 Task: Create a due date automation trigger when advanced on, on the tuesday of the week before a card is due add fields with custom field "Resume" set to a number greater or equal to 1 and greater or equal to 10 at 11:00 AM.
Action: Mouse moved to (1022, 79)
Screenshot: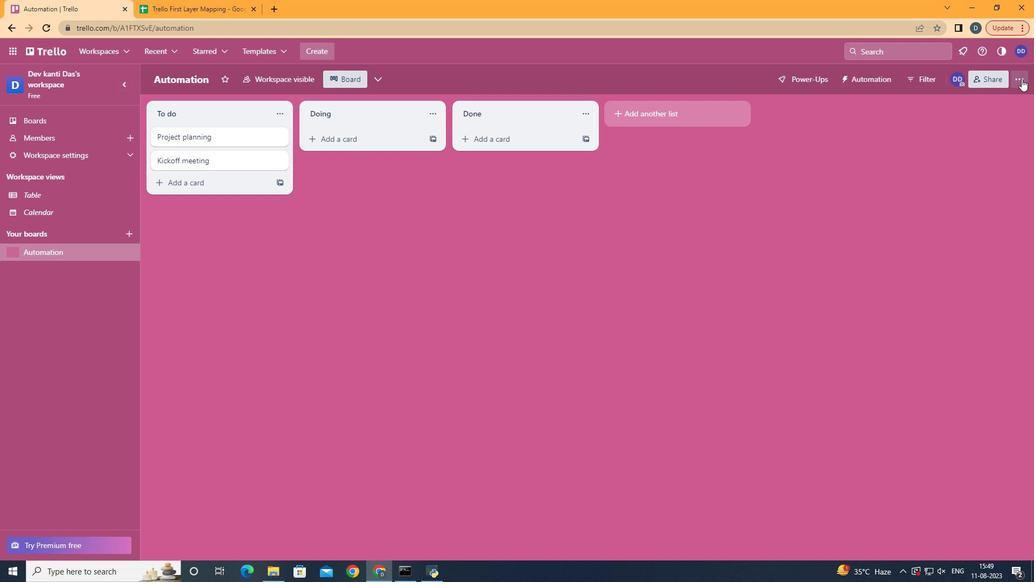
Action: Mouse pressed left at (1022, 79)
Screenshot: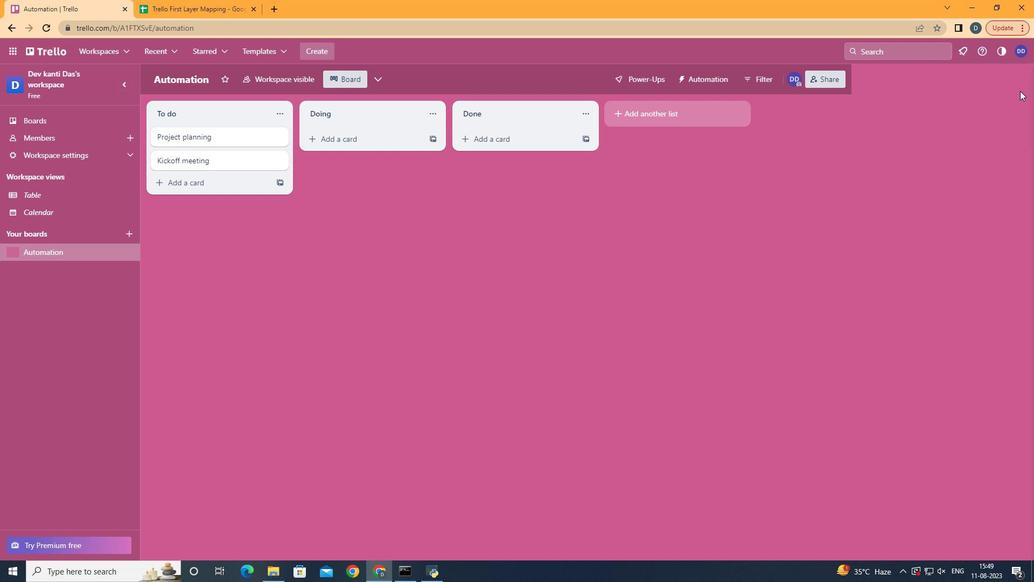 
Action: Mouse moved to (958, 233)
Screenshot: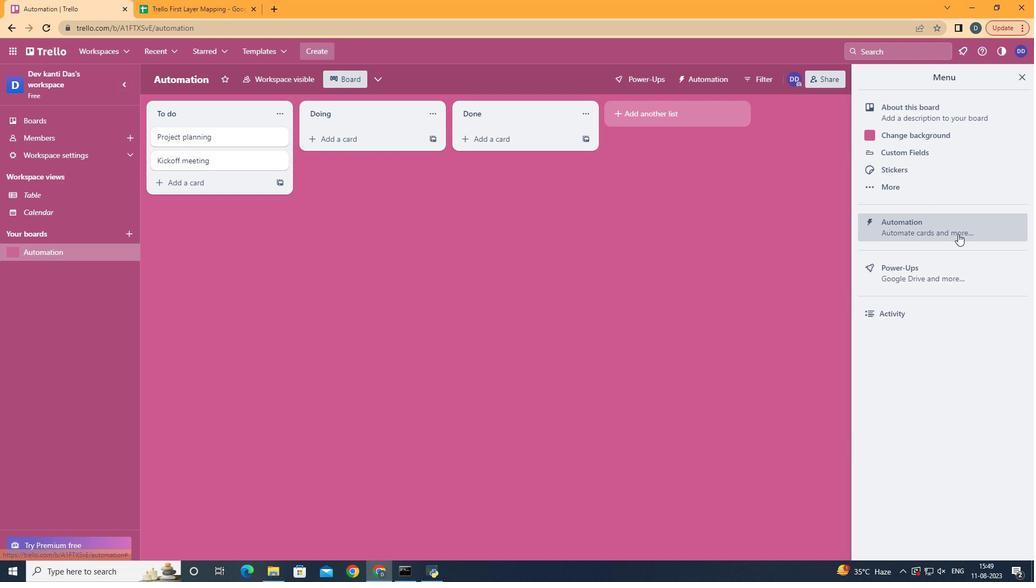 
Action: Mouse pressed left at (958, 233)
Screenshot: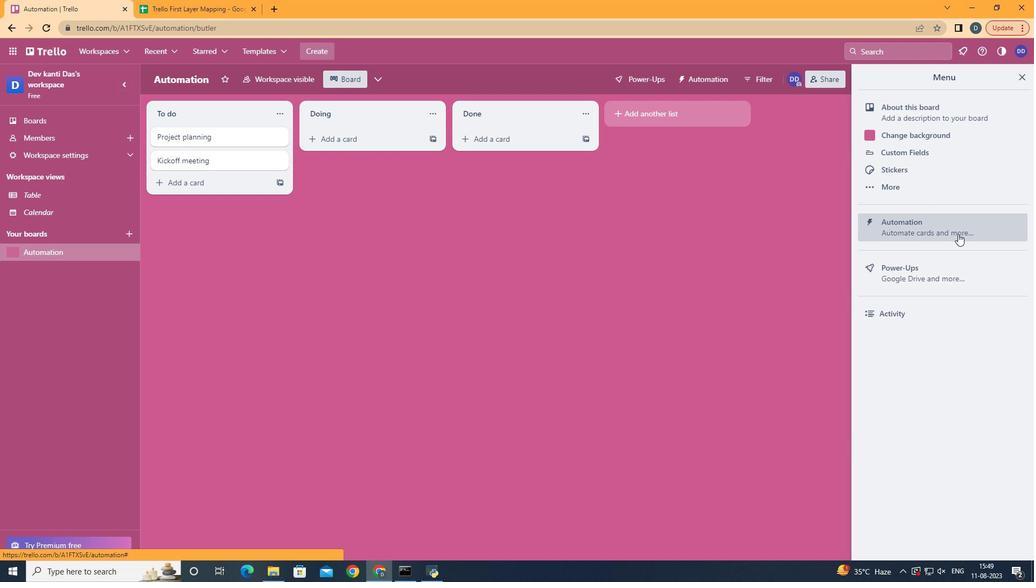 
Action: Mouse moved to (188, 210)
Screenshot: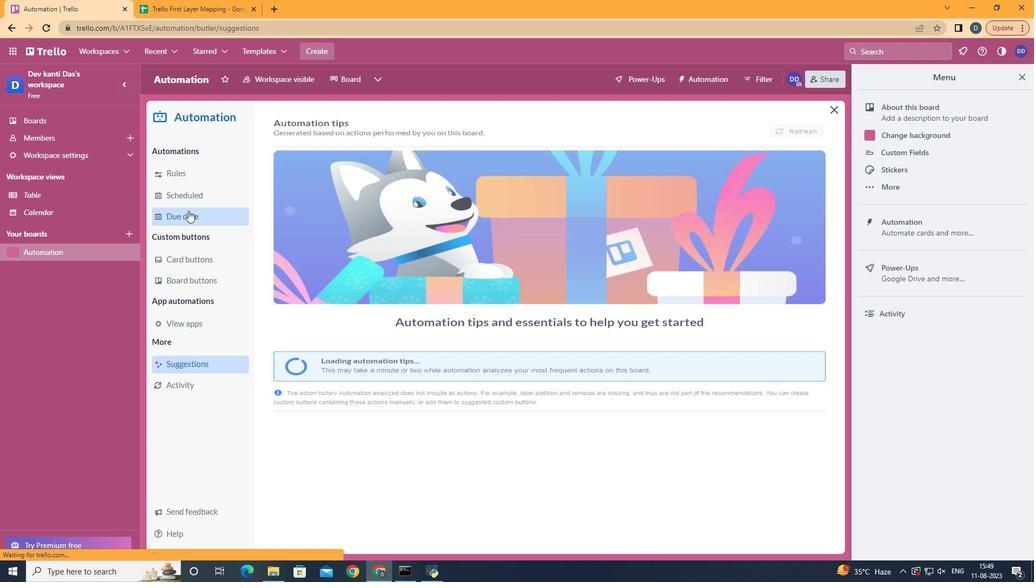 
Action: Mouse pressed left at (188, 210)
Screenshot: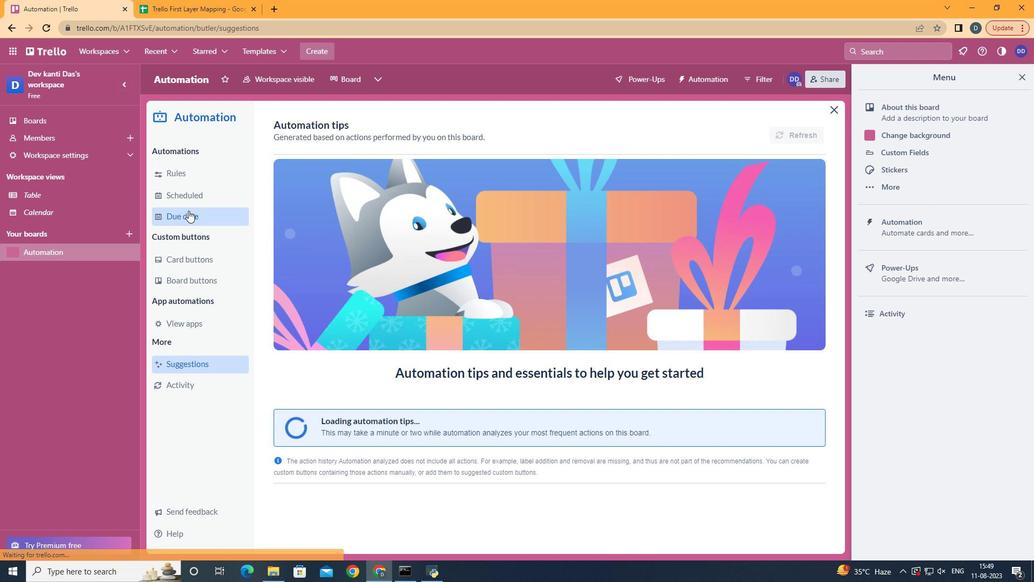 
Action: Mouse moved to (751, 129)
Screenshot: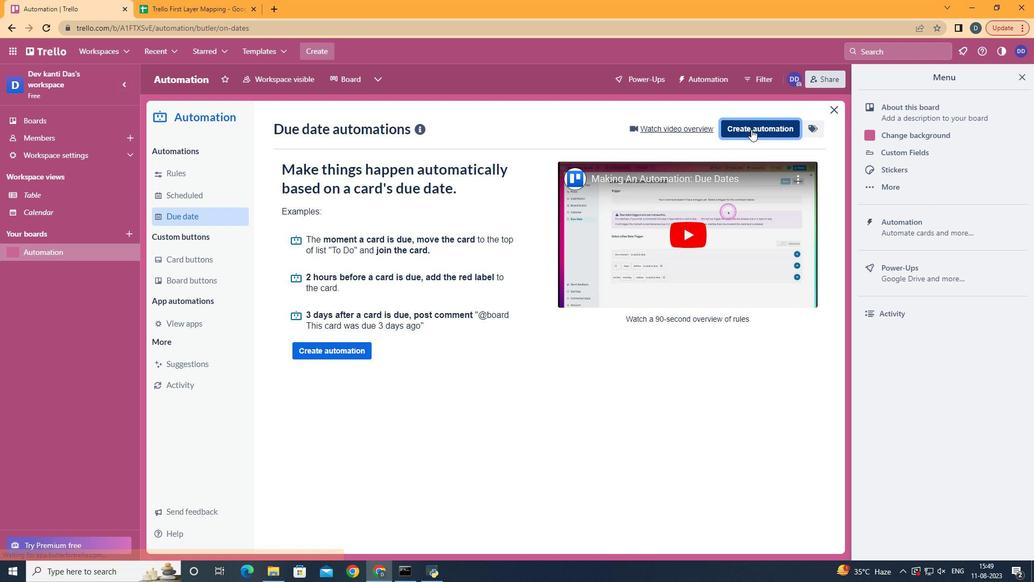 
Action: Mouse pressed left at (751, 129)
Screenshot: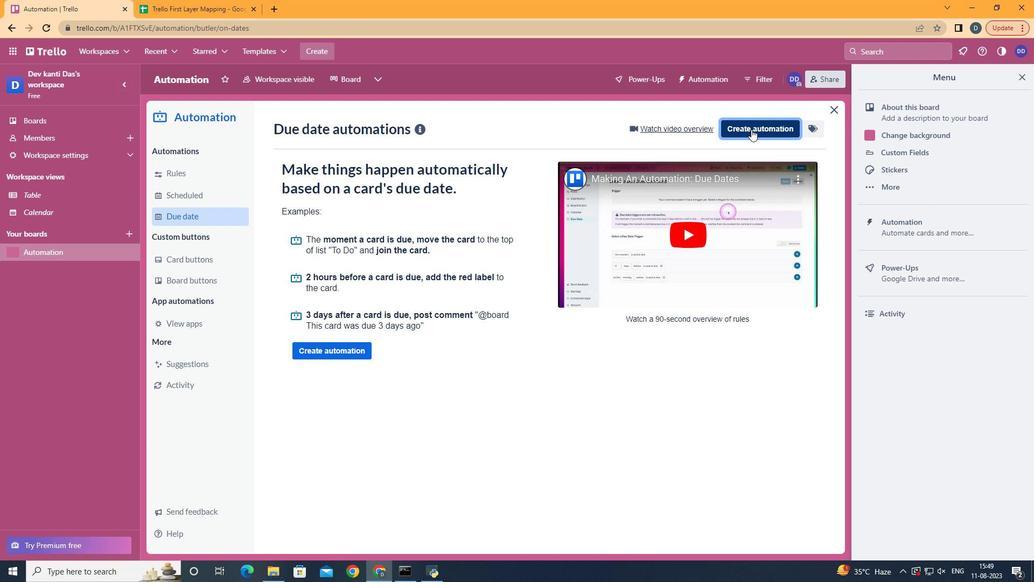 
Action: Mouse moved to (579, 230)
Screenshot: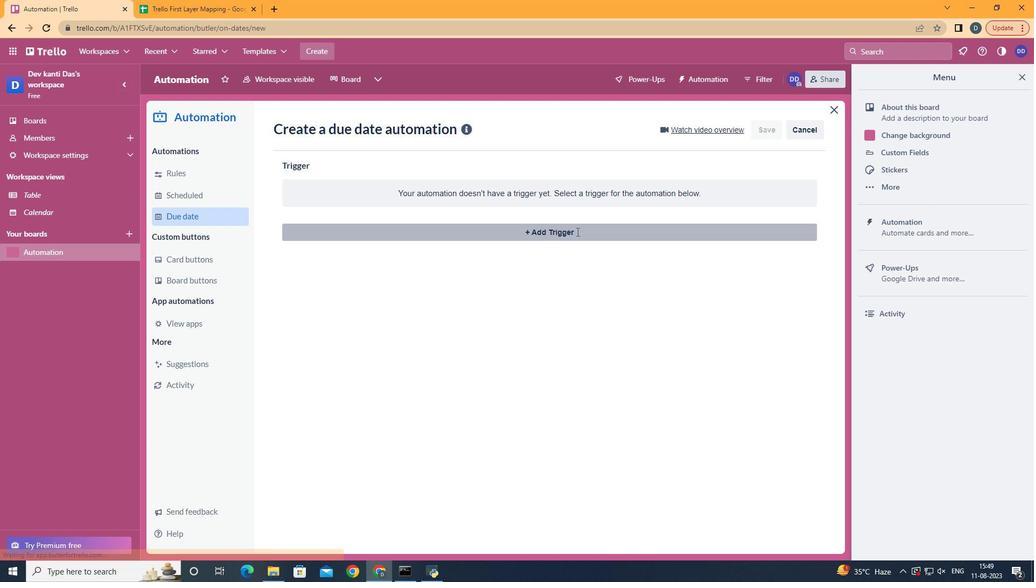 
Action: Mouse pressed left at (579, 230)
Screenshot: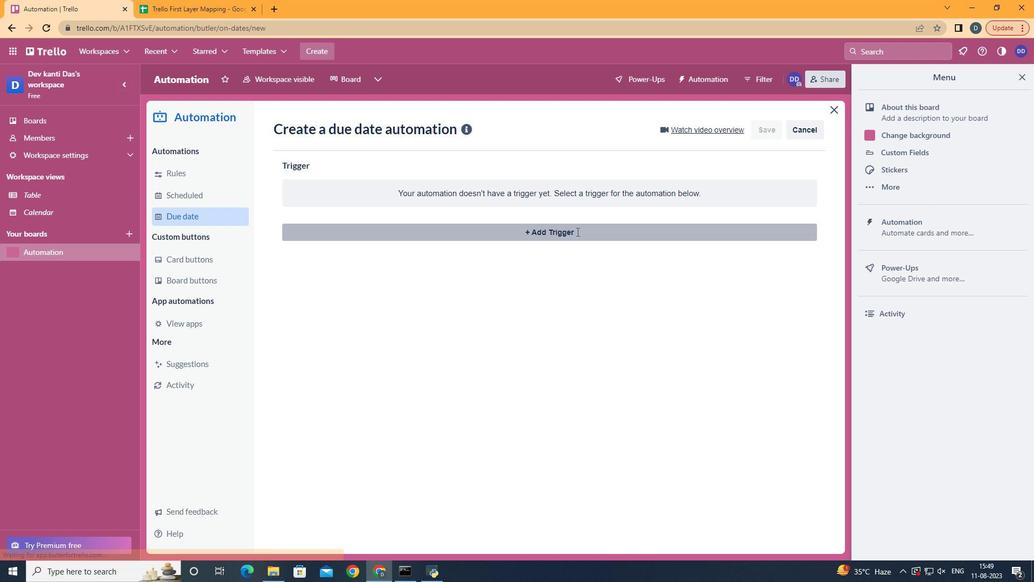 
Action: Mouse moved to (342, 298)
Screenshot: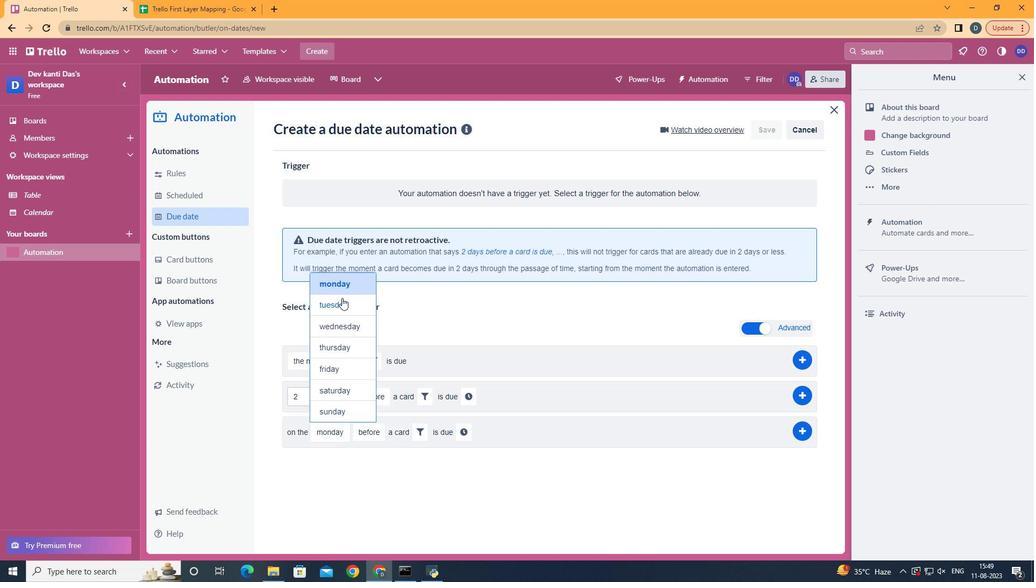 
Action: Mouse pressed left at (342, 298)
Screenshot: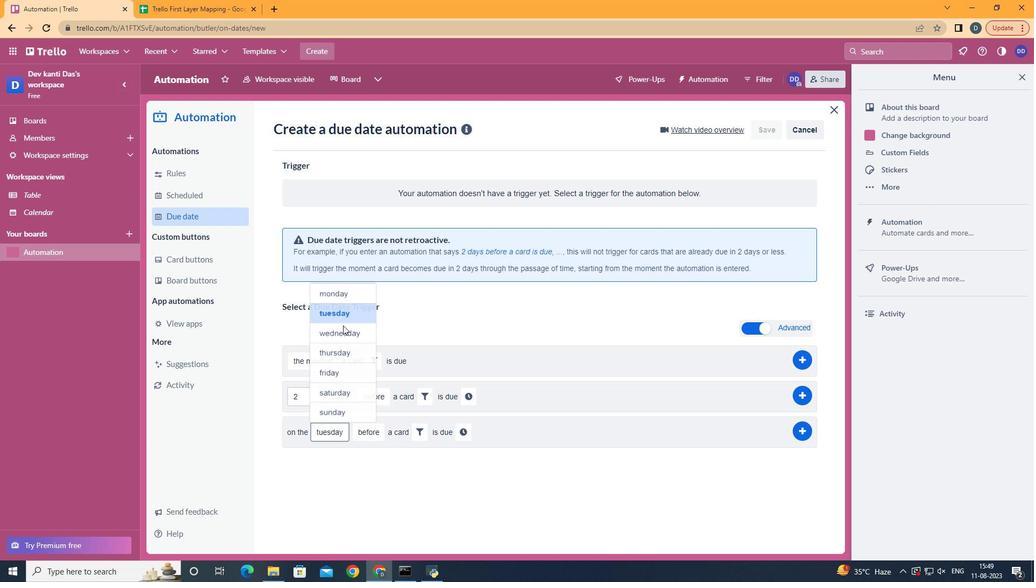 
Action: Mouse moved to (364, 522)
Screenshot: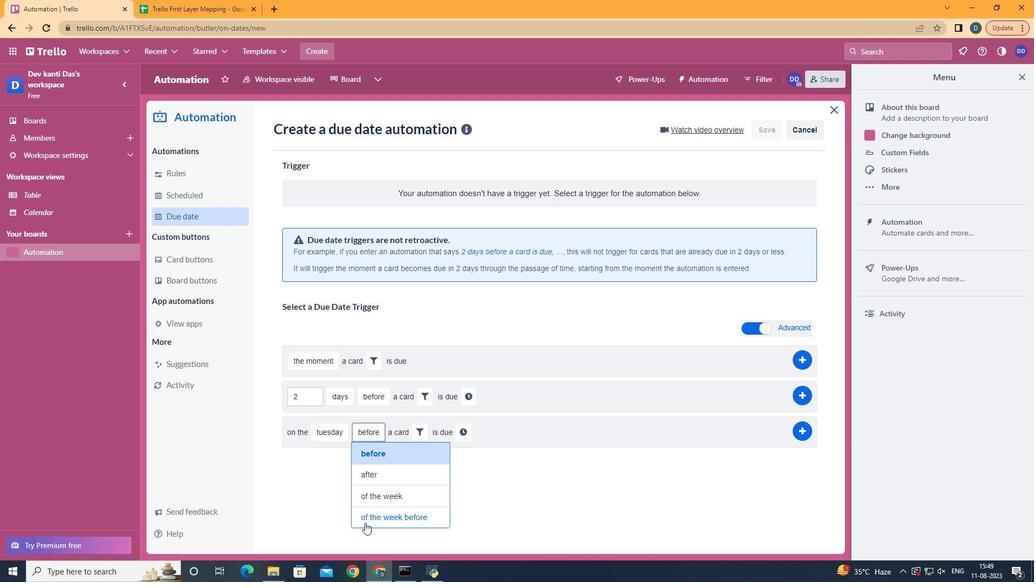 
Action: Mouse pressed left at (364, 522)
Screenshot: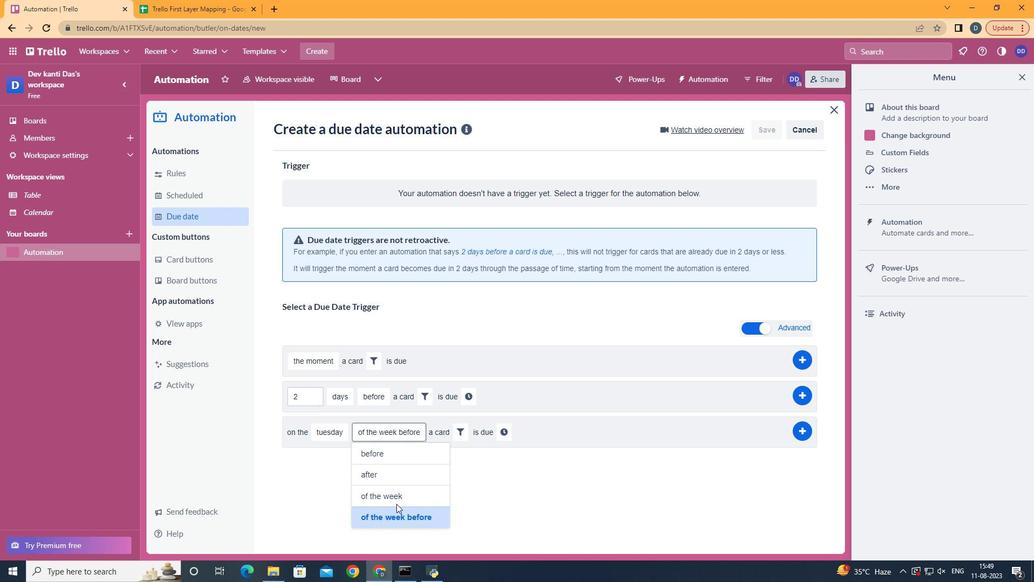 
Action: Mouse moved to (461, 432)
Screenshot: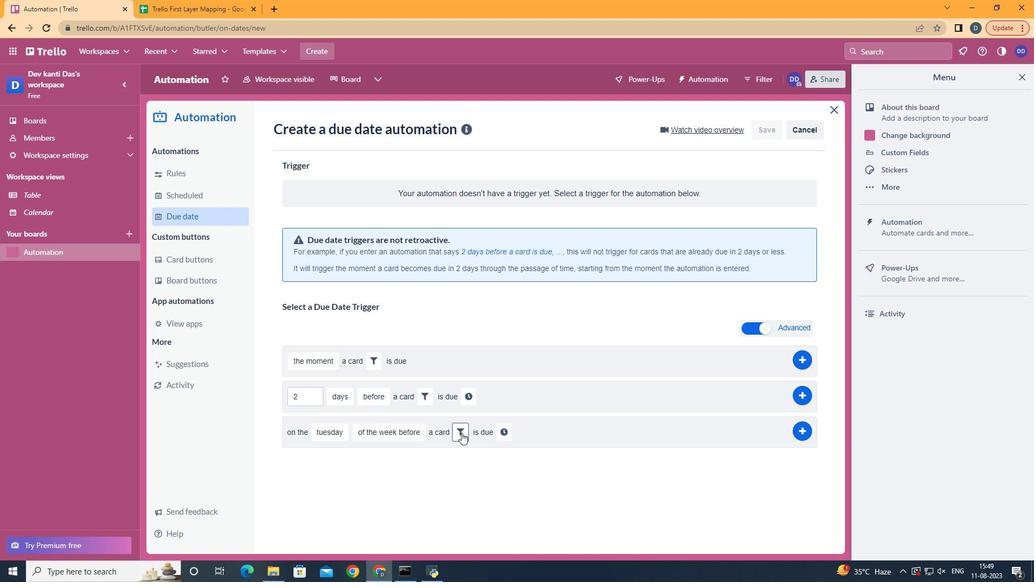 
Action: Mouse pressed left at (461, 432)
Screenshot: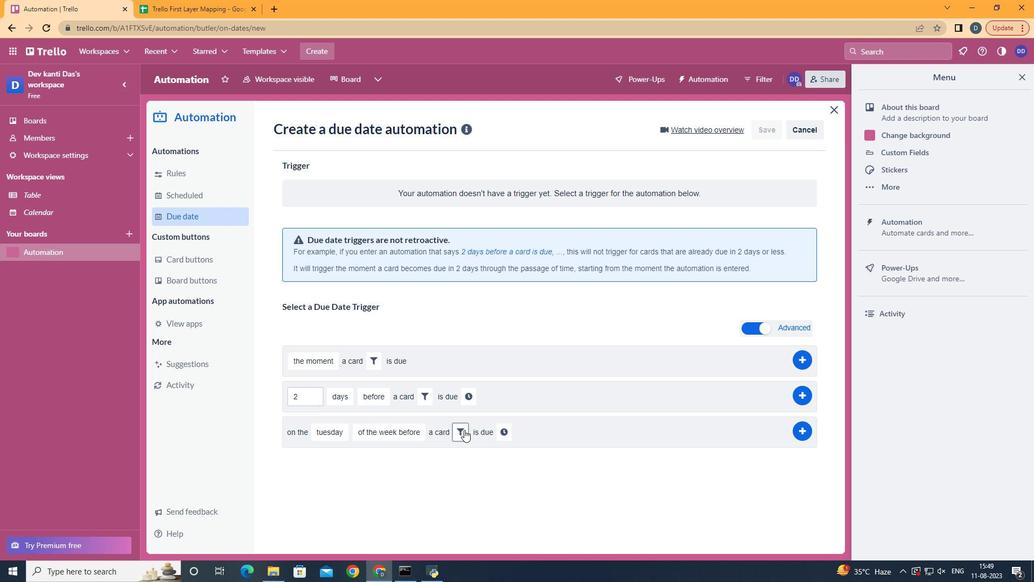 
Action: Mouse moved to (639, 463)
Screenshot: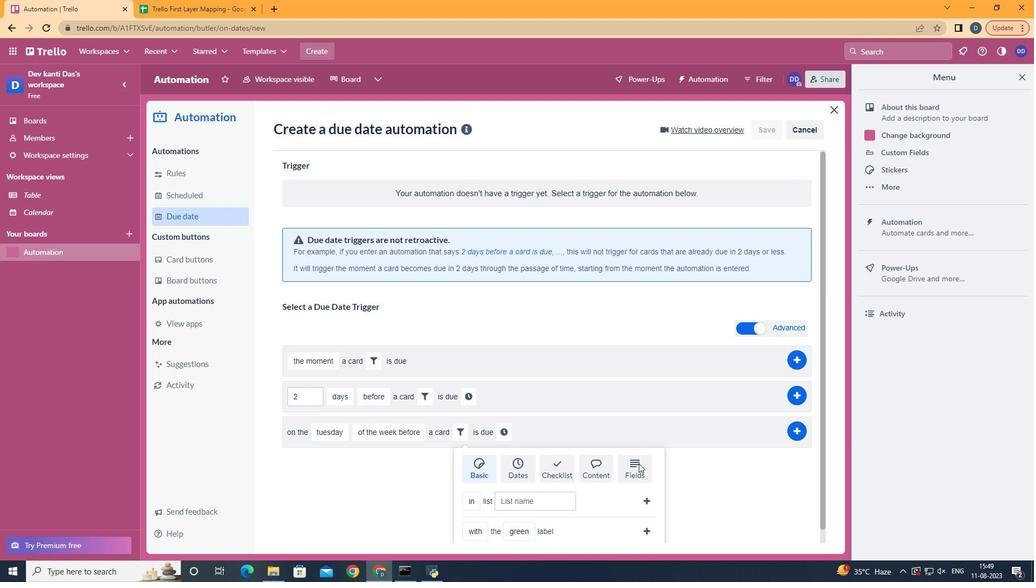 
Action: Mouse pressed left at (639, 463)
Screenshot: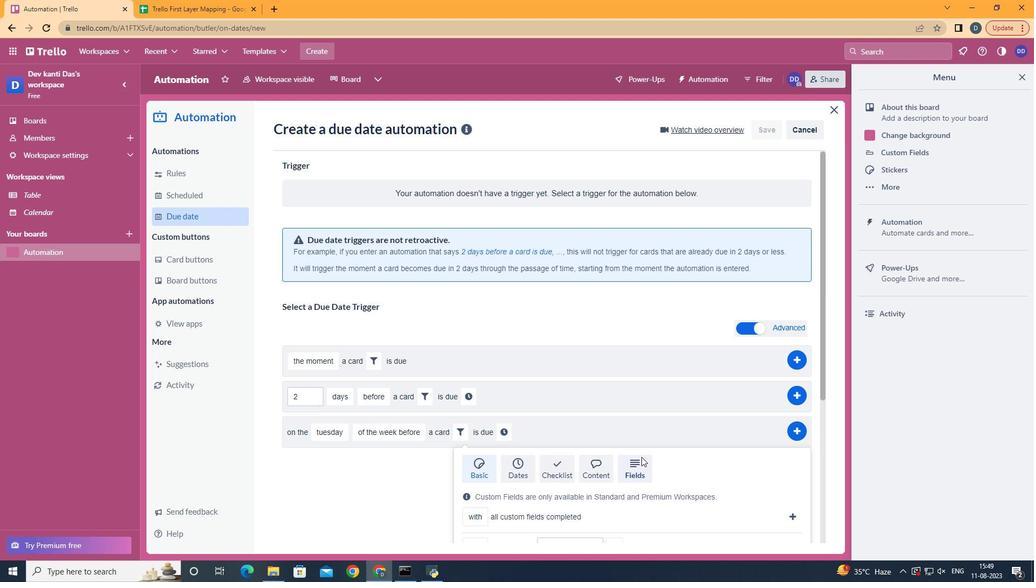 
Action: Mouse moved to (644, 454)
Screenshot: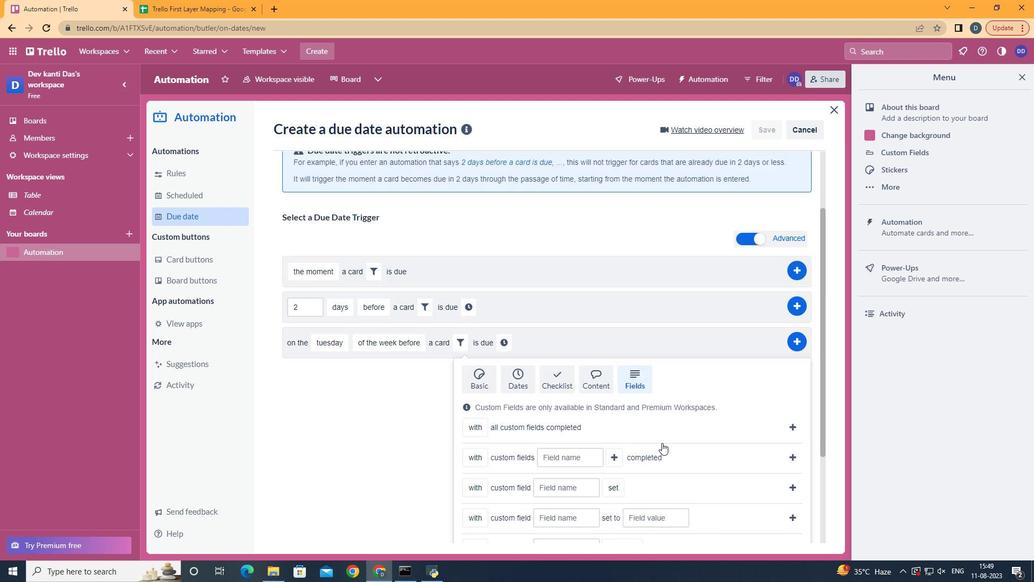 
Action: Mouse scrolled (644, 453) with delta (0, 0)
Screenshot: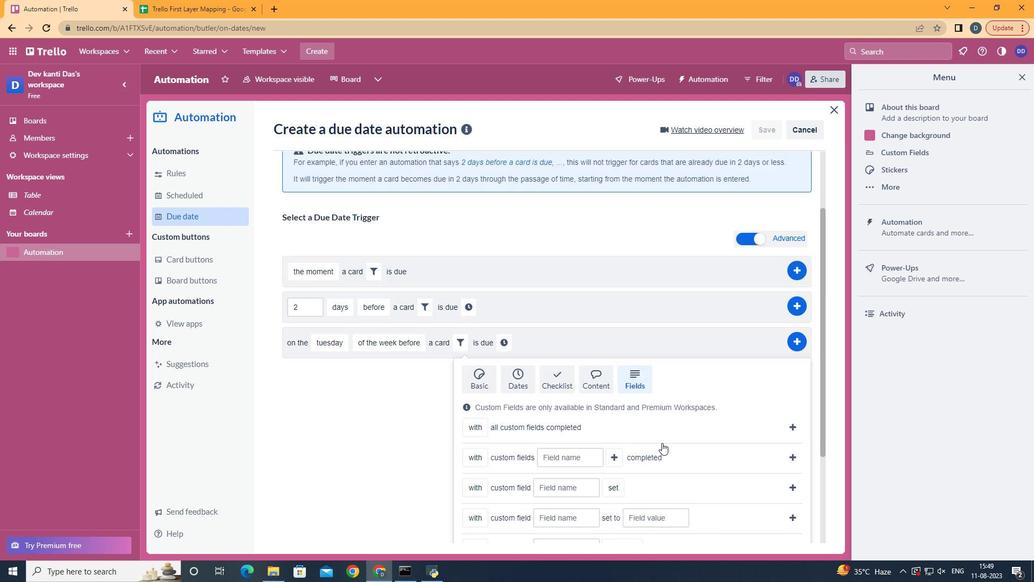 
Action: Mouse scrolled (644, 453) with delta (0, 0)
Screenshot: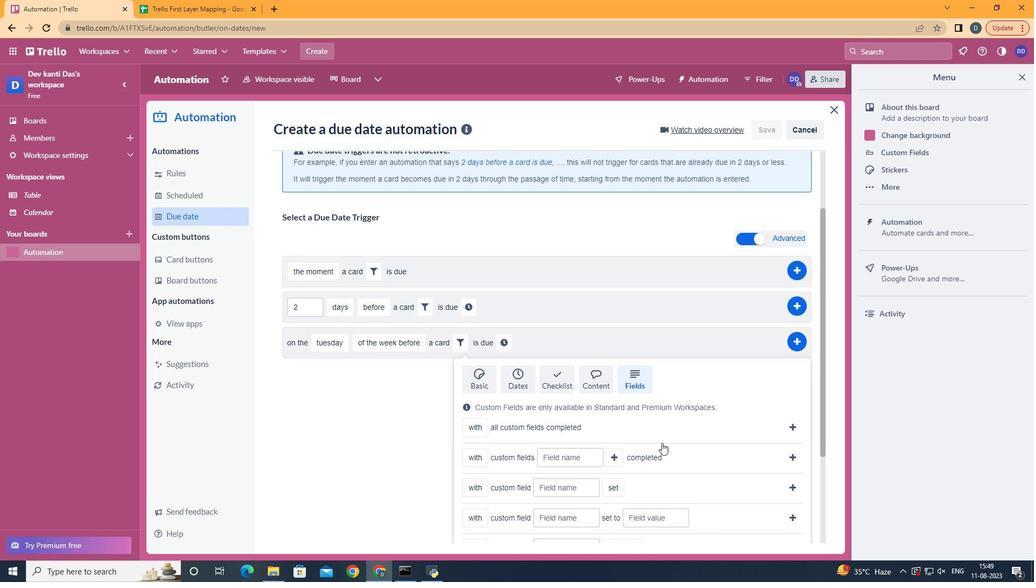 
Action: Mouse scrolled (644, 453) with delta (0, -1)
Screenshot: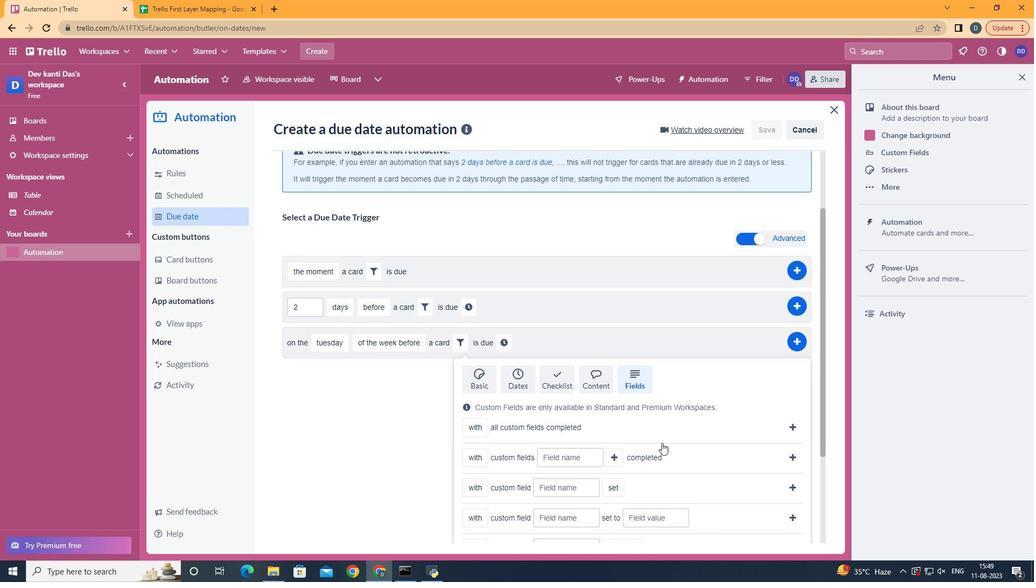 
Action: Mouse moved to (644, 453)
Screenshot: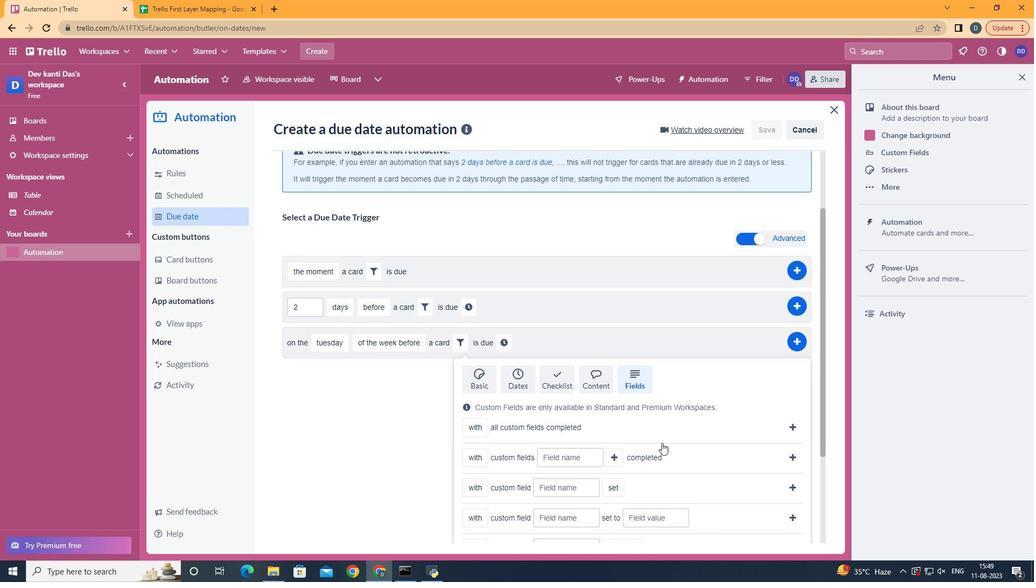 
Action: Mouse scrolled (644, 453) with delta (0, 0)
Screenshot: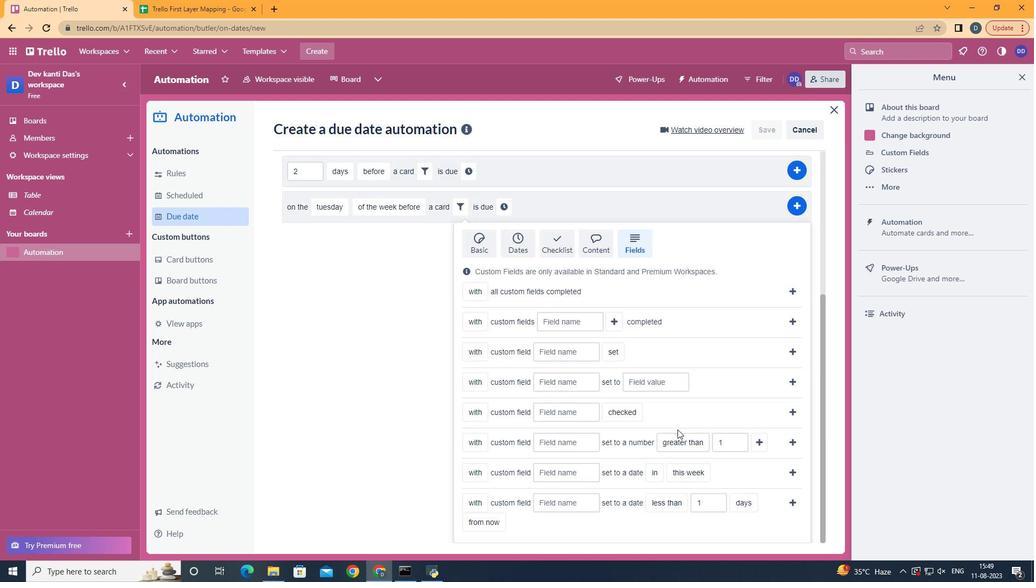 
Action: Mouse moved to (559, 452)
Screenshot: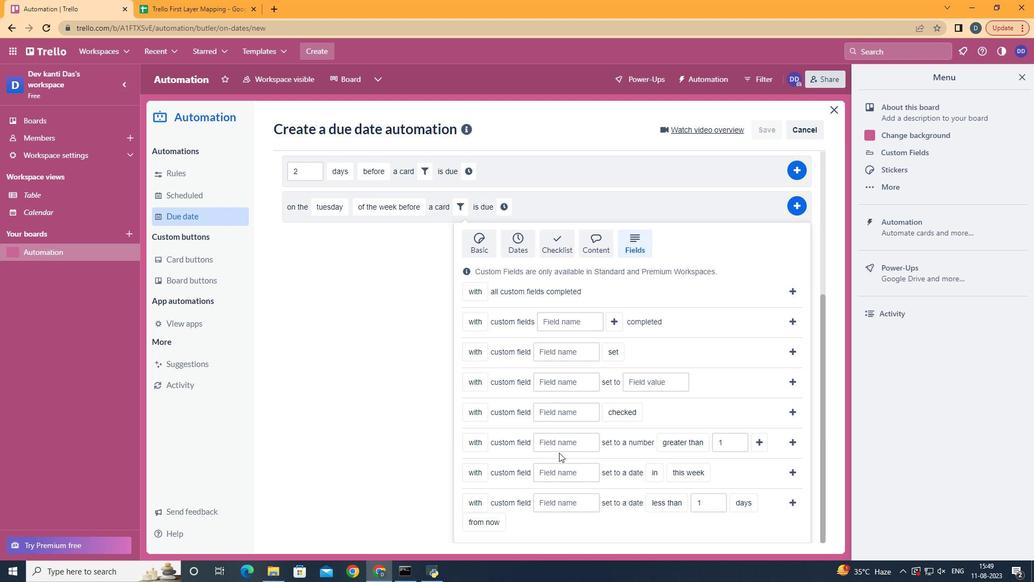 
Action: Mouse pressed left at (559, 452)
Screenshot: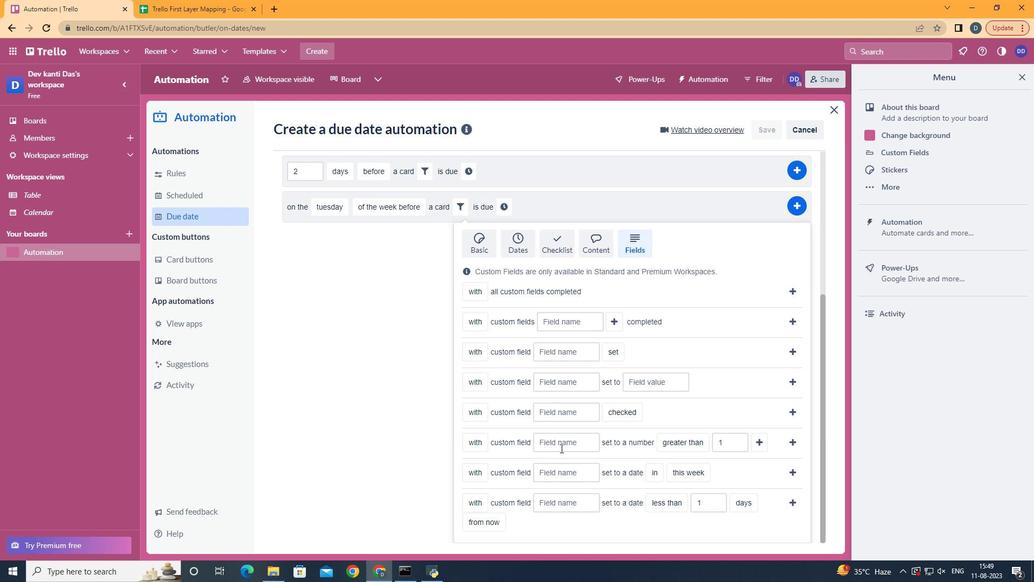 
Action: Mouse moved to (561, 448)
Screenshot: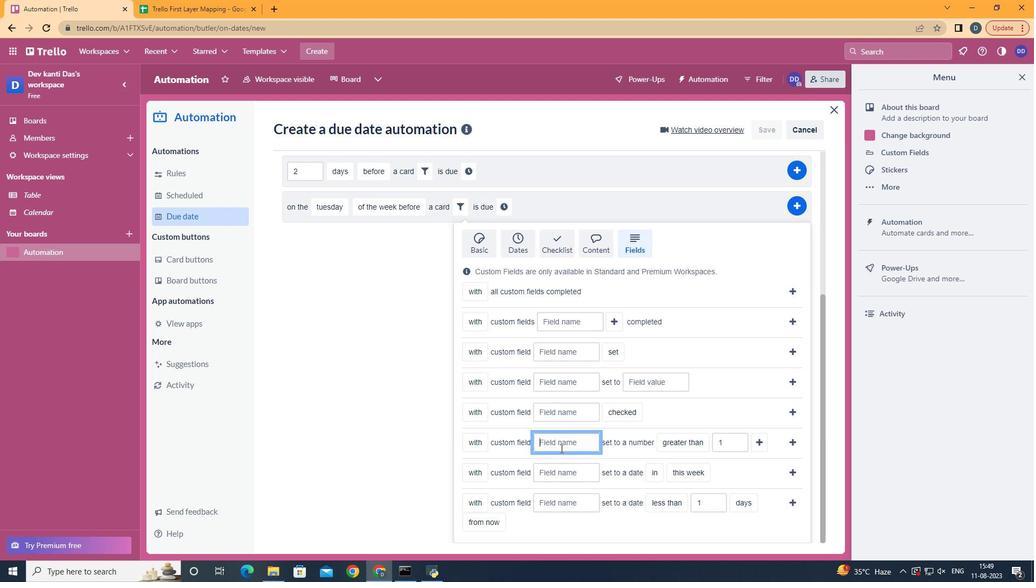 
Action: Mouse pressed left at (561, 448)
Screenshot: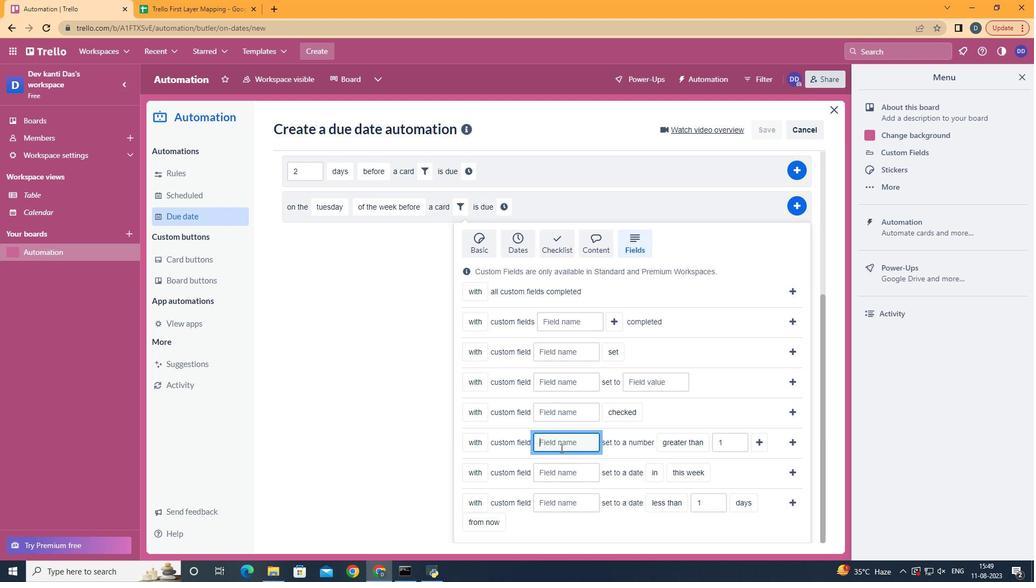 
Action: Key pressed <Key.shift>Resume
Screenshot: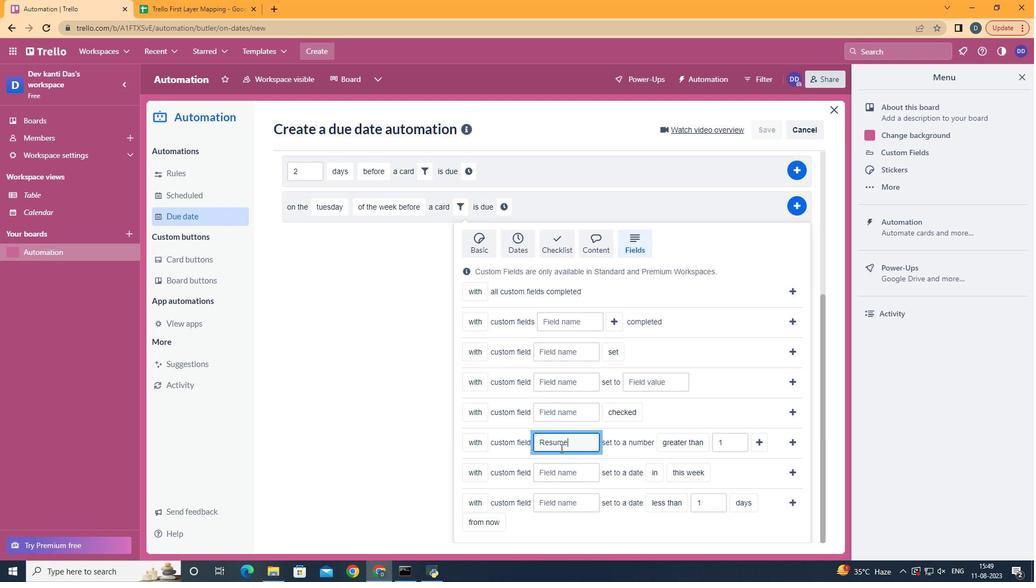 
Action: Mouse moved to (699, 485)
Screenshot: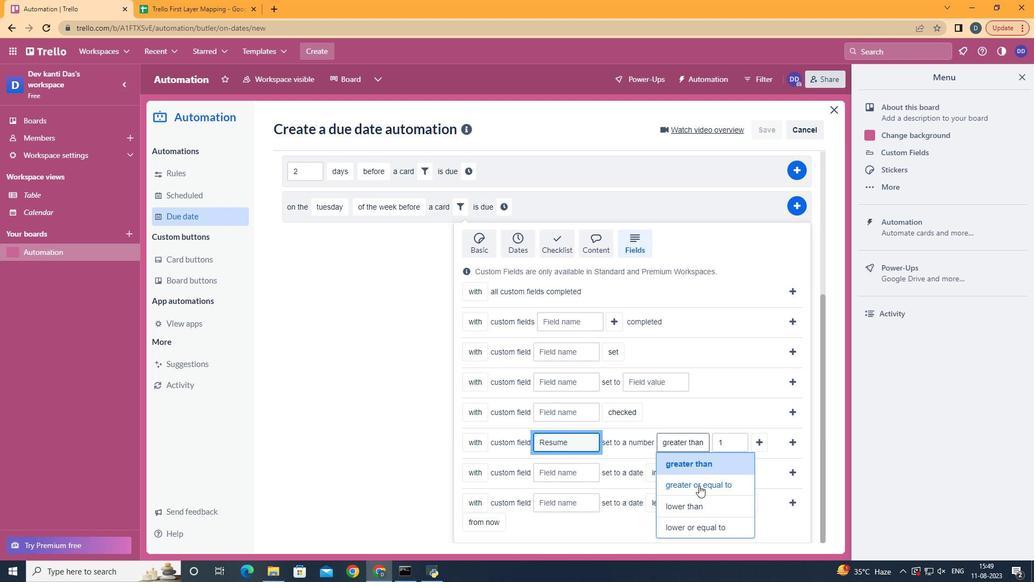 
Action: Mouse pressed left at (699, 485)
Screenshot: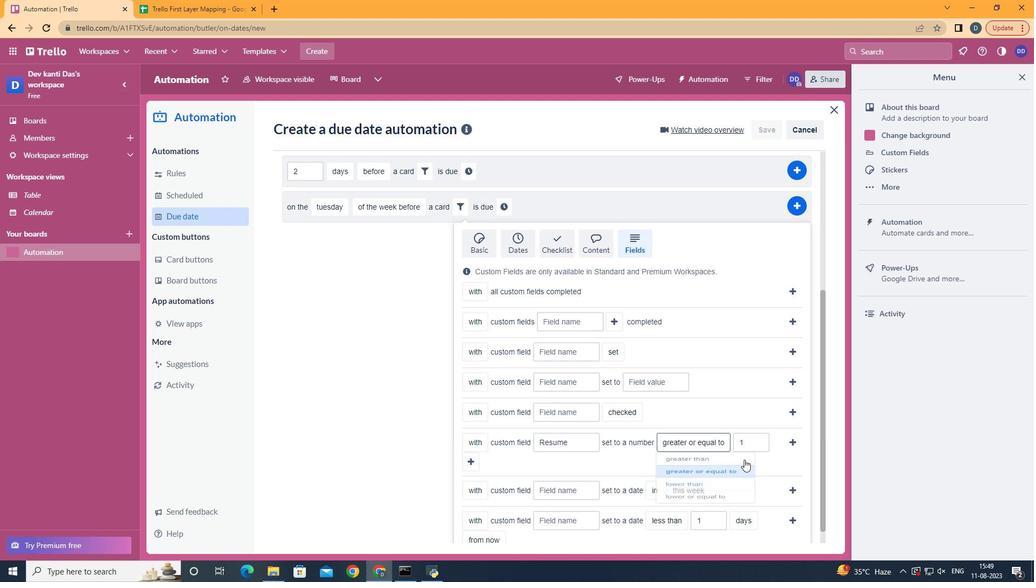 
Action: Mouse moved to (469, 464)
Screenshot: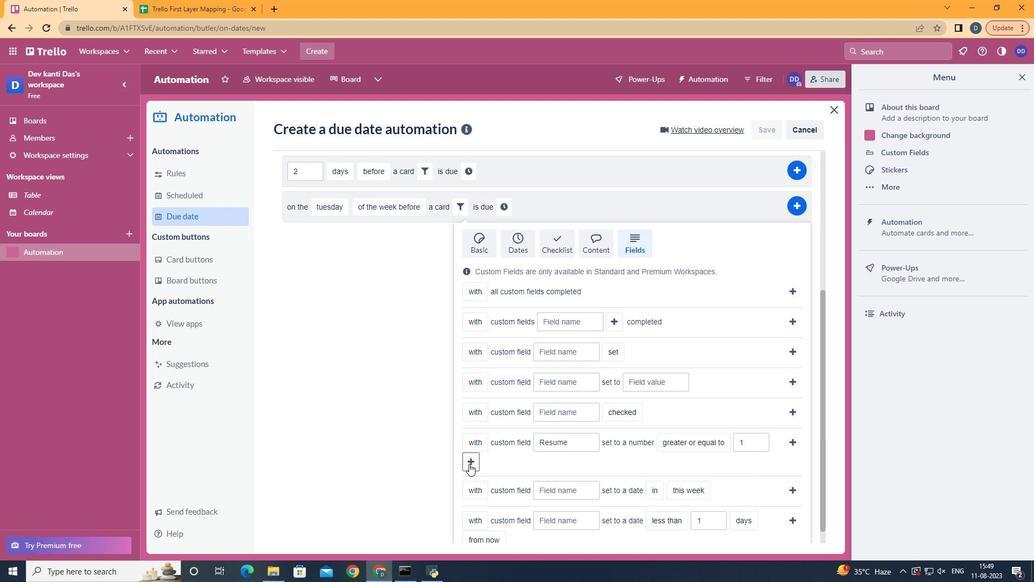 
Action: Mouse pressed left at (469, 464)
Screenshot: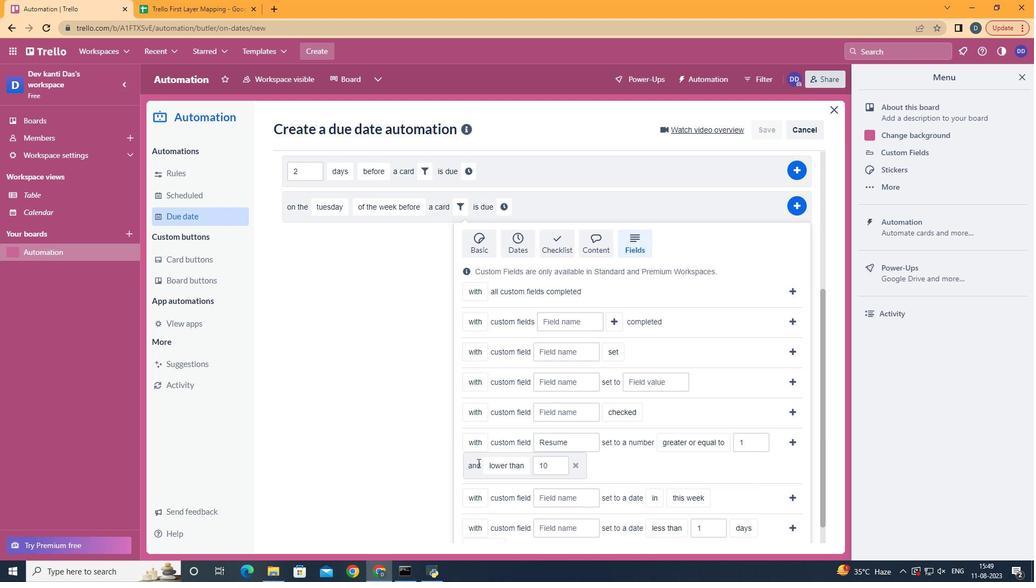 
Action: Mouse moved to (516, 450)
Screenshot: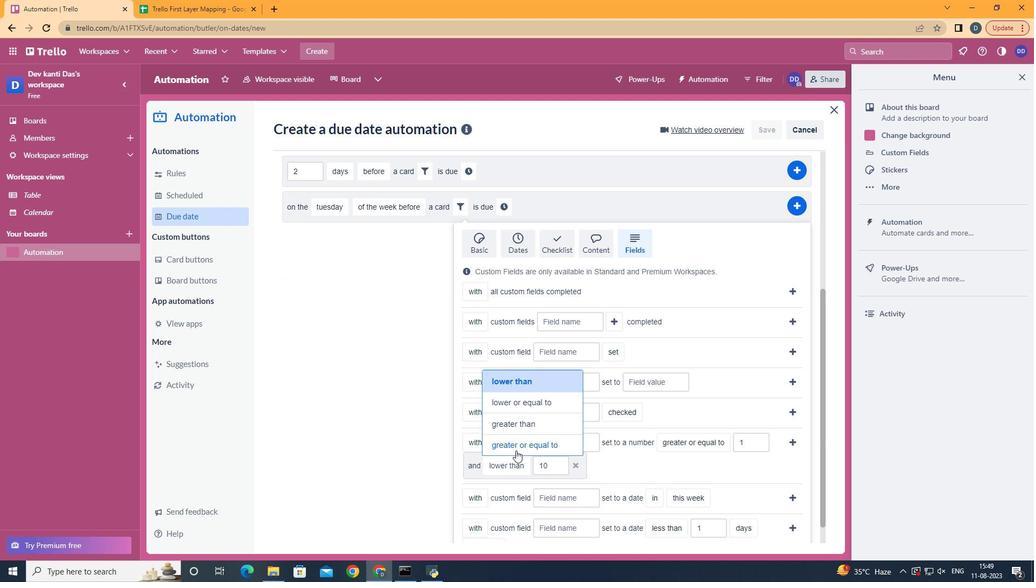 
Action: Mouse pressed left at (516, 450)
Screenshot: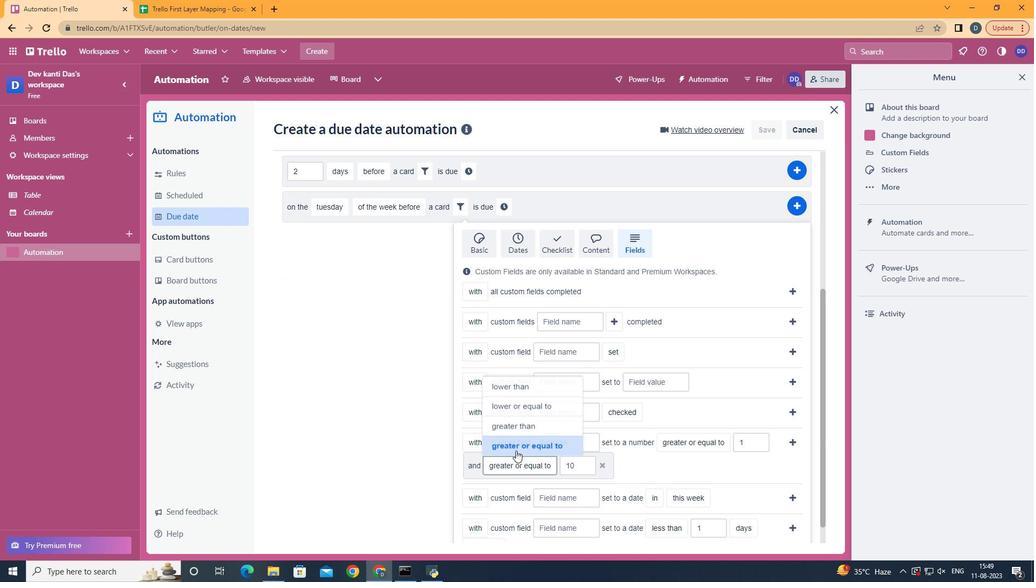 
Action: Mouse moved to (789, 443)
Screenshot: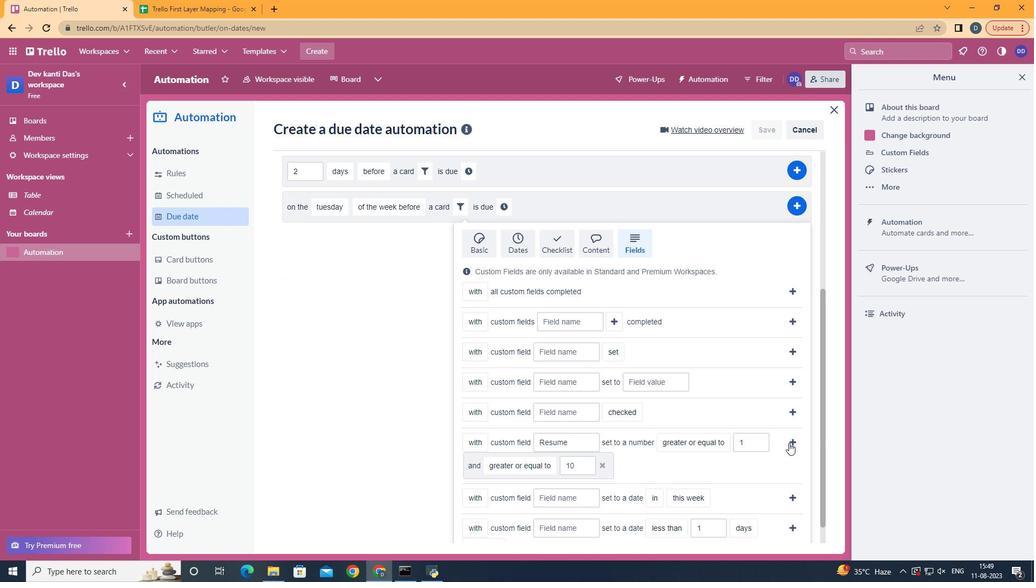 
Action: Mouse pressed left at (789, 443)
Screenshot: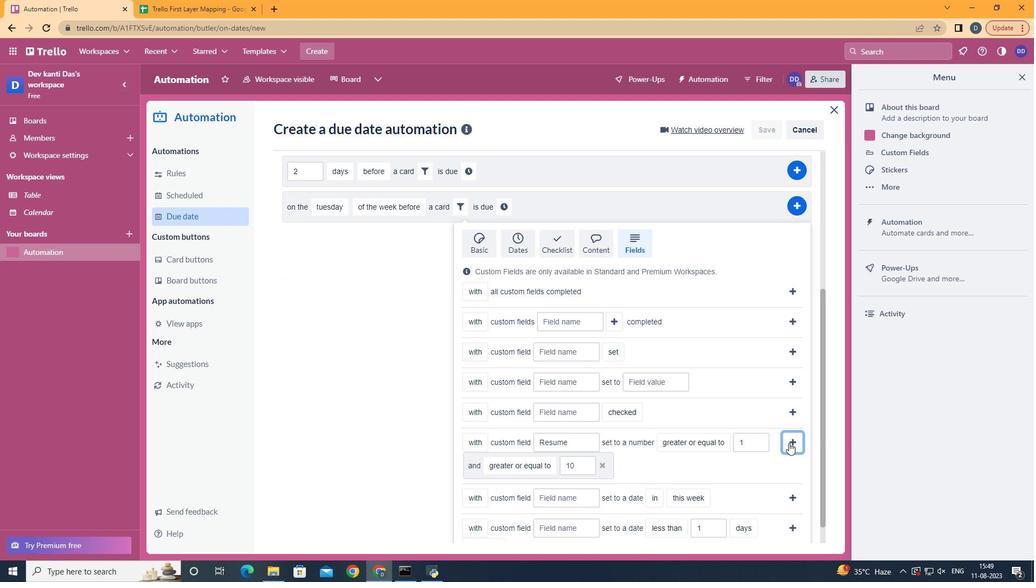 
Action: Mouse moved to (343, 454)
Screenshot: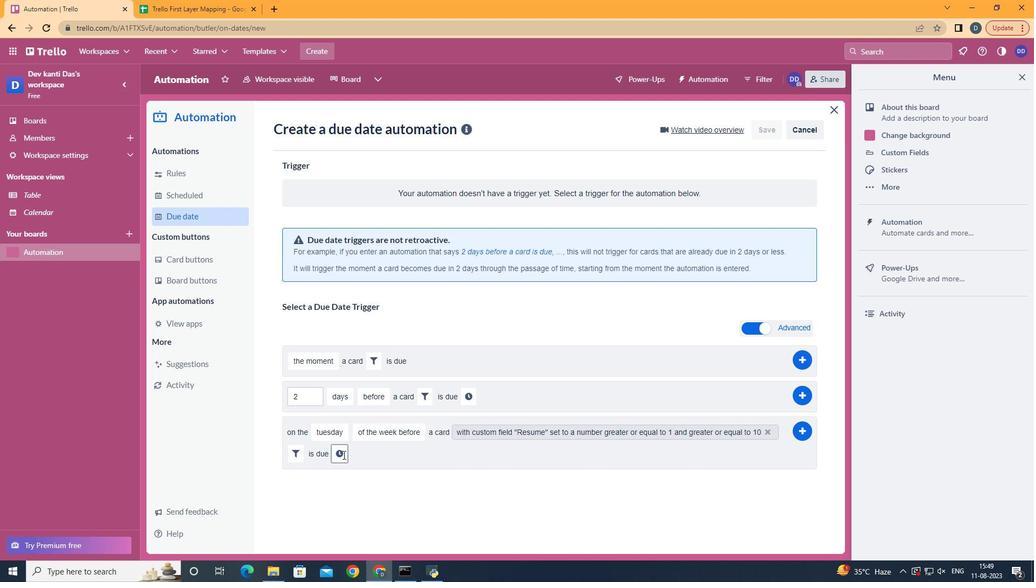 
Action: Mouse pressed left at (343, 454)
Screenshot: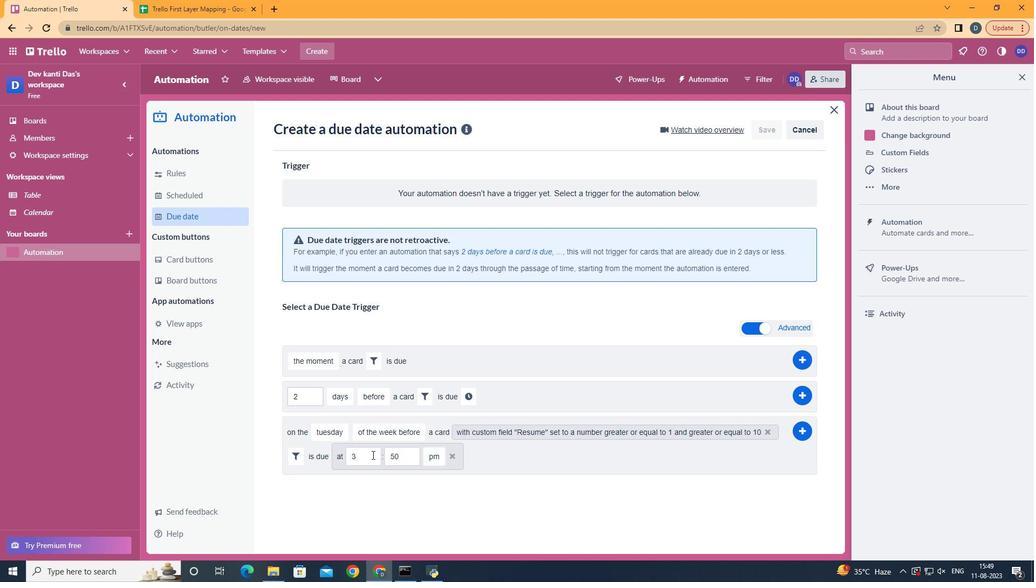 
Action: Mouse moved to (363, 458)
Screenshot: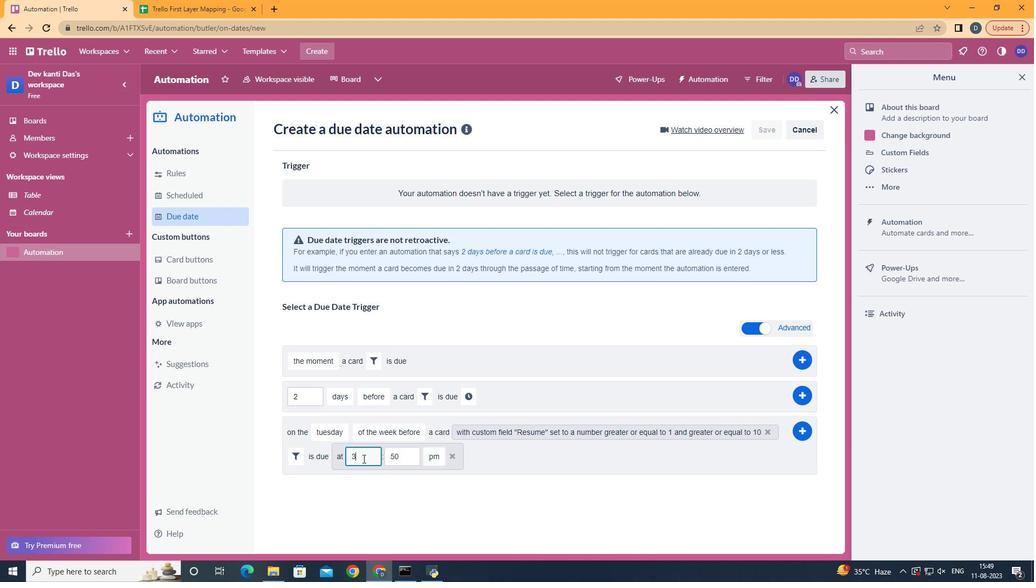 
Action: Mouse pressed left at (363, 458)
Screenshot: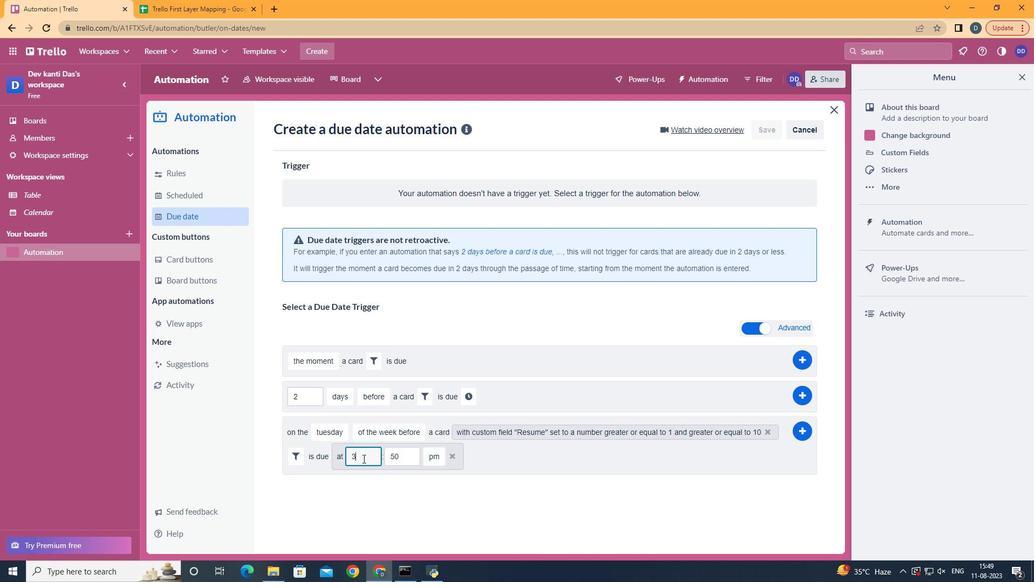 
Action: Key pressed <Key.backspace>11
Screenshot: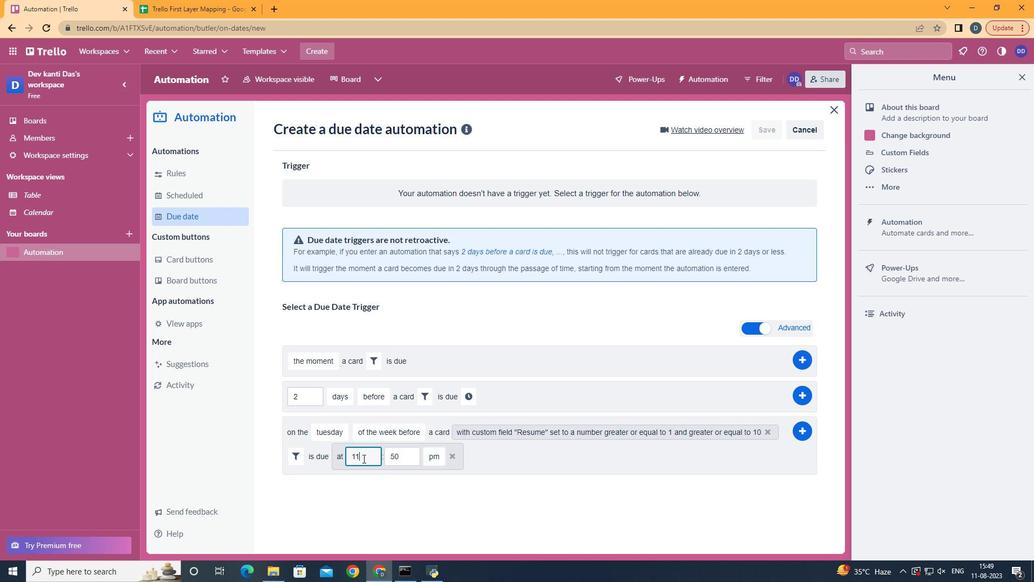 
Action: Mouse moved to (401, 456)
Screenshot: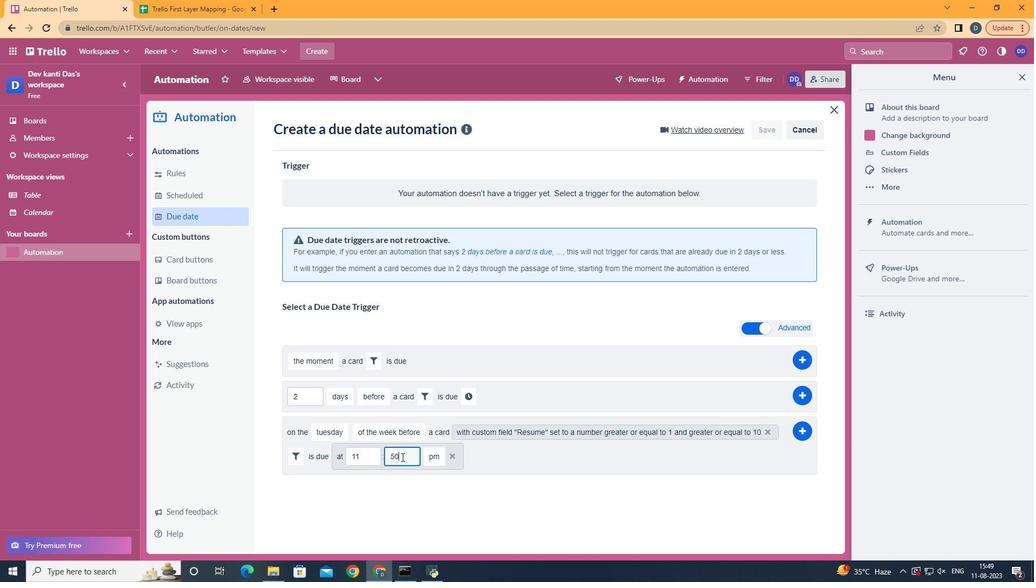 
Action: Mouse pressed left at (401, 456)
Screenshot: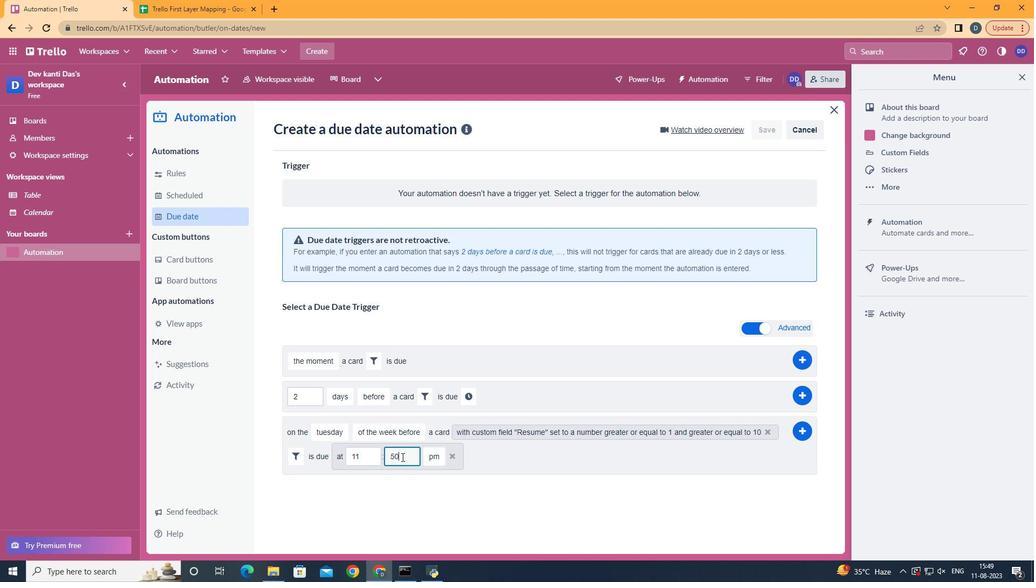 
Action: Mouse moved to (402, 457)
Screenshot: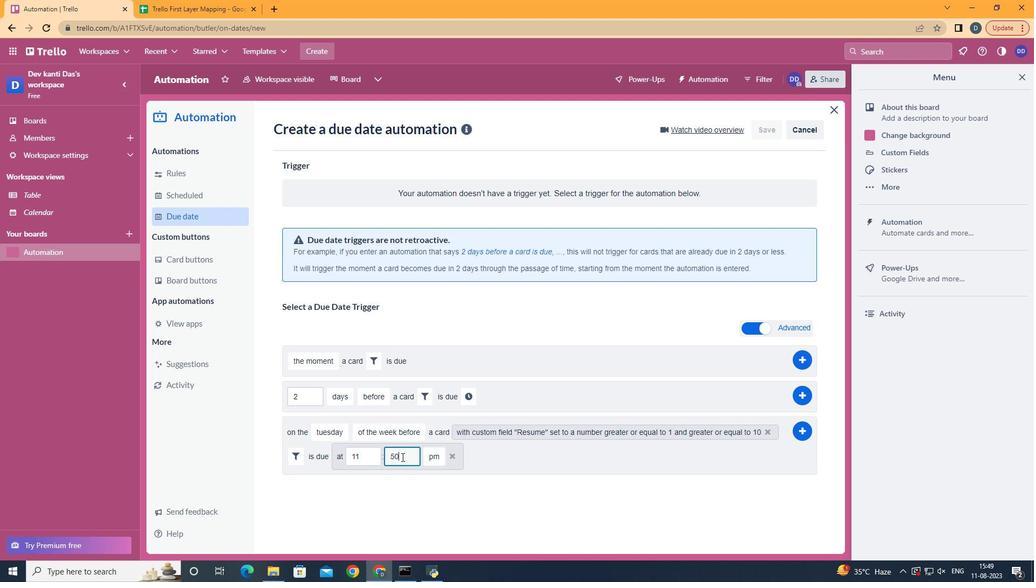 
Action: Key pressed <Key.backspace><Key.backspace>00
Screenshot: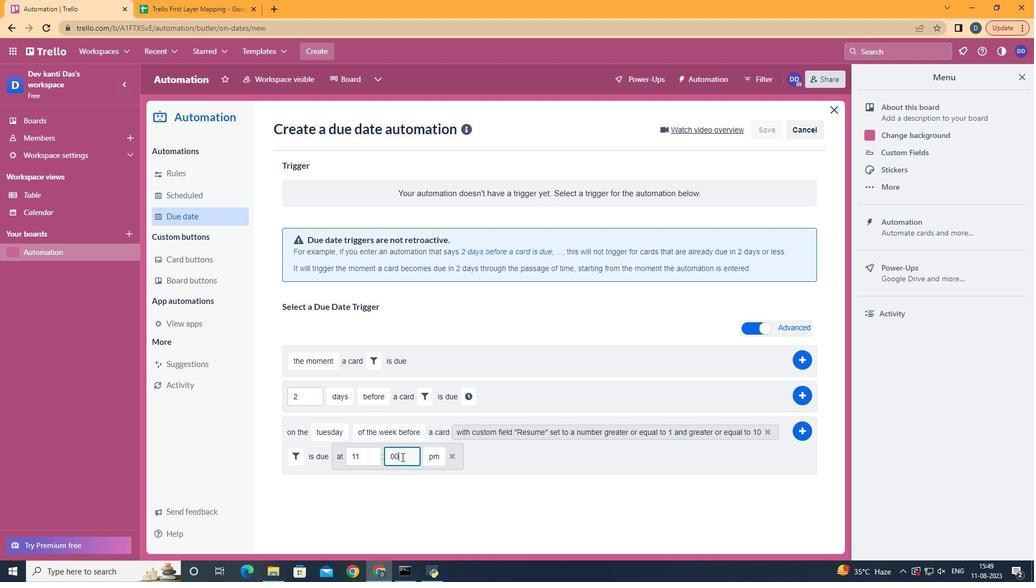 
Action: Mouse moved to (438, 483)
Screenshot: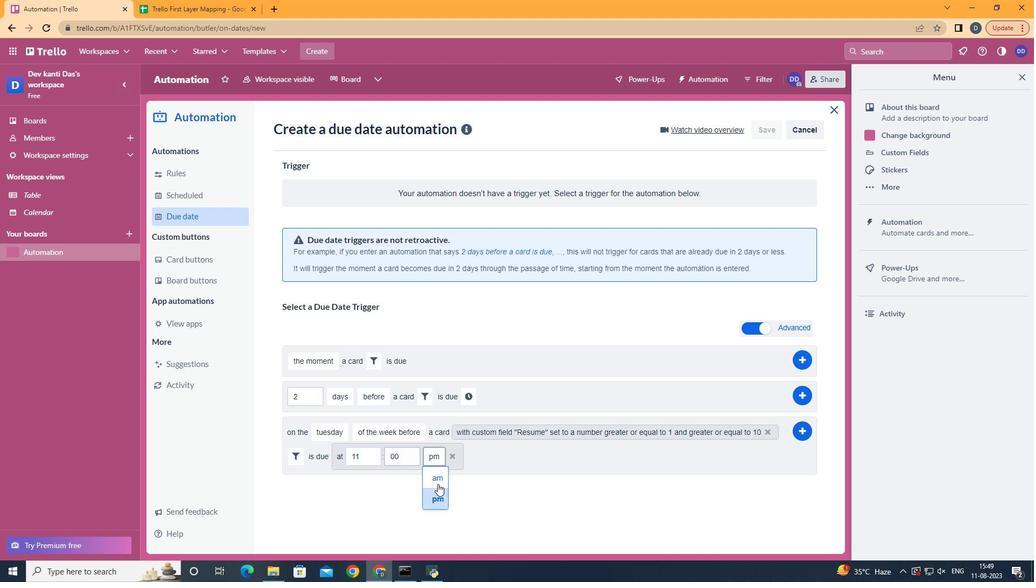 
Action: Mouse pressed left at (438, 483)
Screenshot: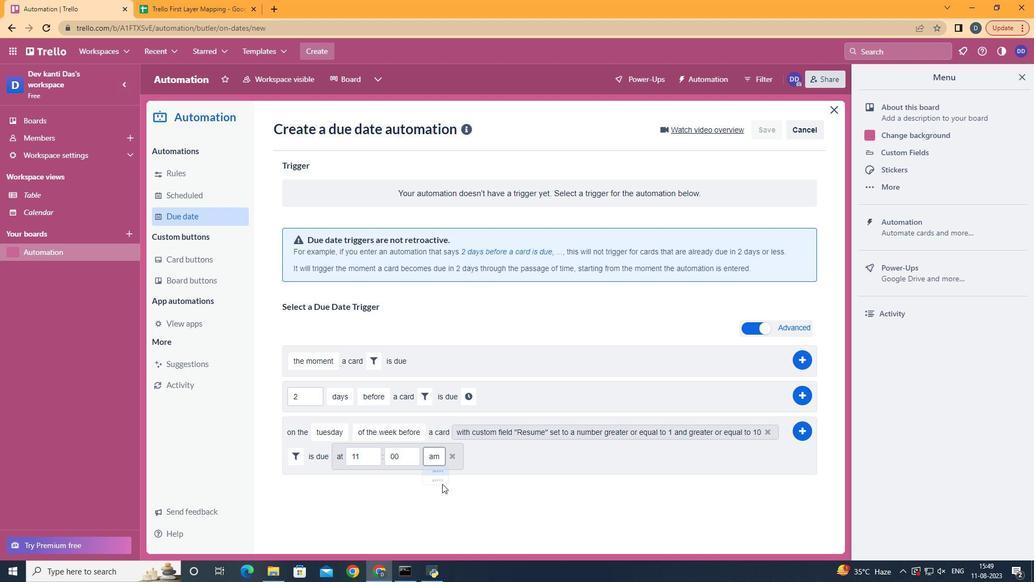 
Action: Mouse moved to (805, 431)
Screenshot: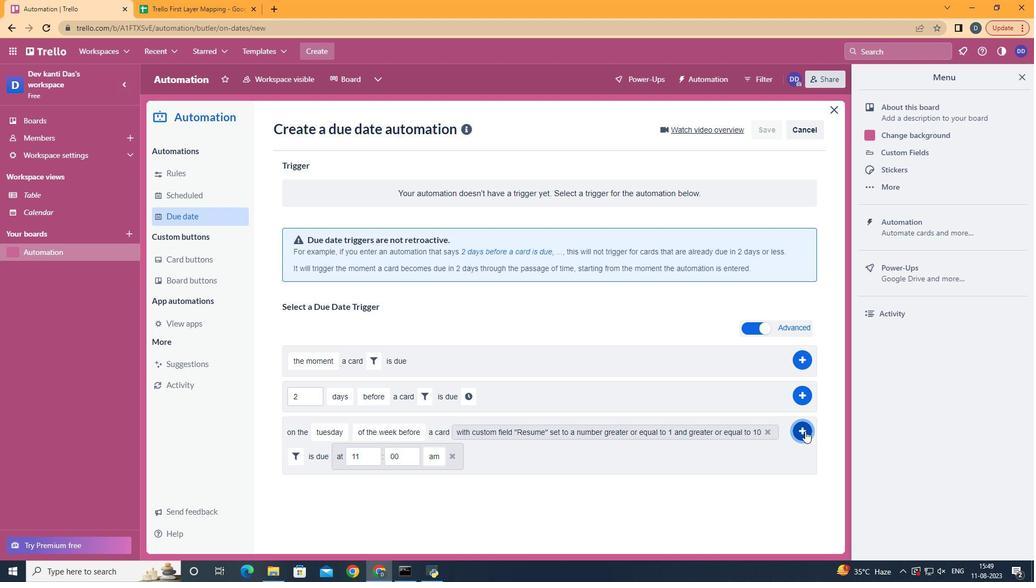 
Action: Mouse pressed left at (805, 431)
Screenshot: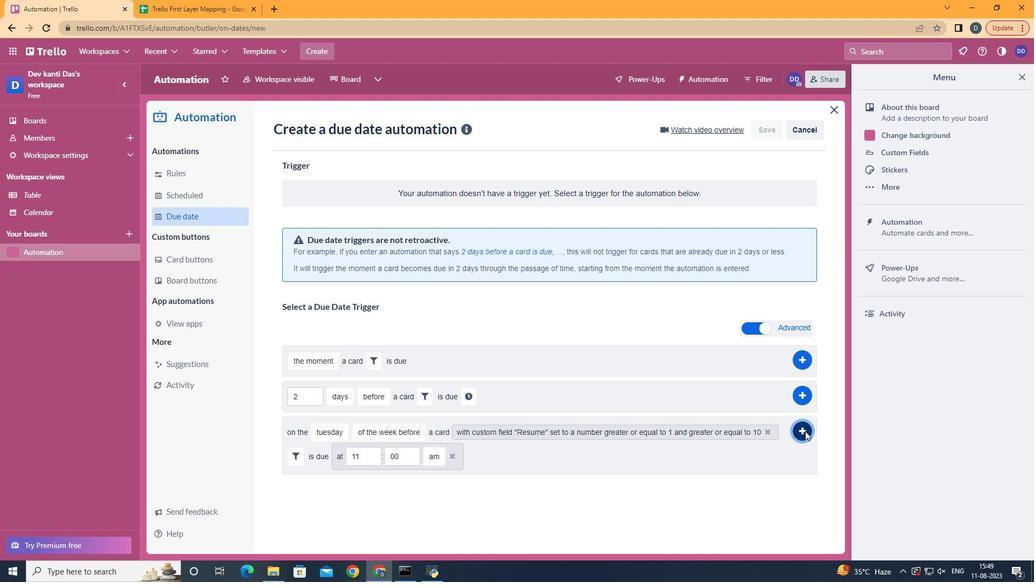 
Action: Mouse moved to (805, 431)
Screenshot: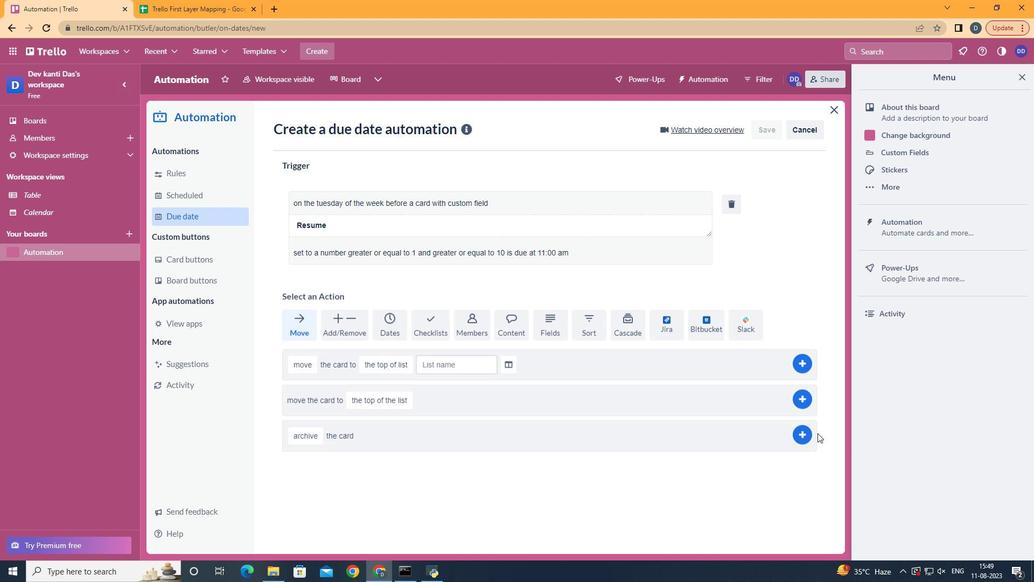 
